 Task: Plan a 3-hour bird-watching tour in a local birding hotspot for nature and bird enthusiast.
Action: Mouse pressed left at (441, 179)
Screenshot: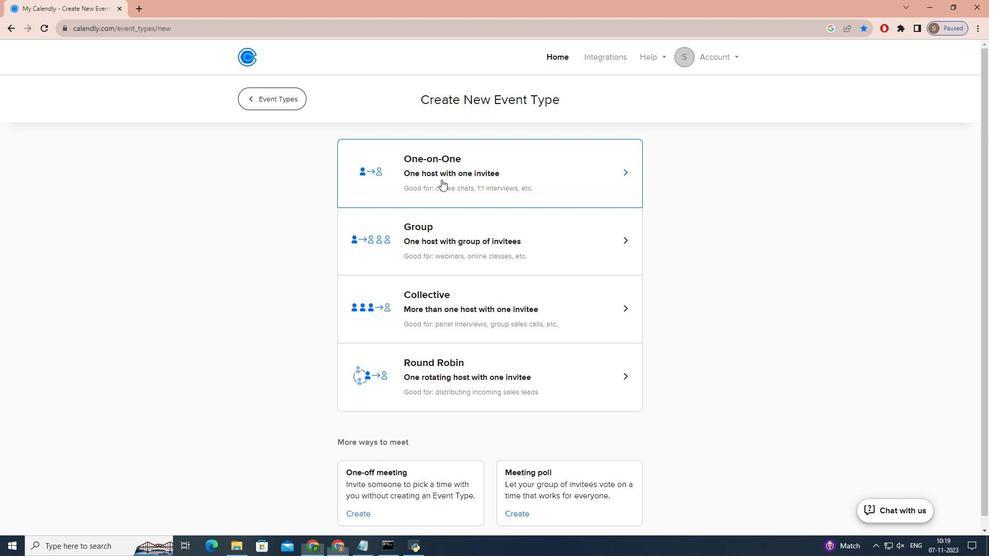 
Action: Key pressed b<Key.caps_lock>IRD-<Key.caps_lock>w<Key.caps_lock>ATCHING<Key.space><Key.caps_lock>e<Key.caps_lock>XTRAVAGANZA<Key.space>
Screenshot: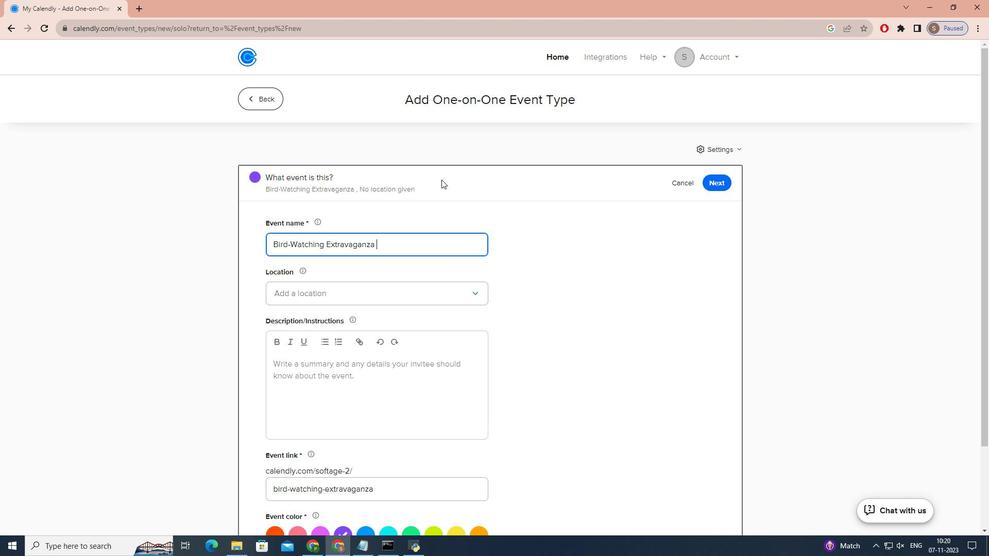
Action: Mouse moved to (443, 302)
Screenshot: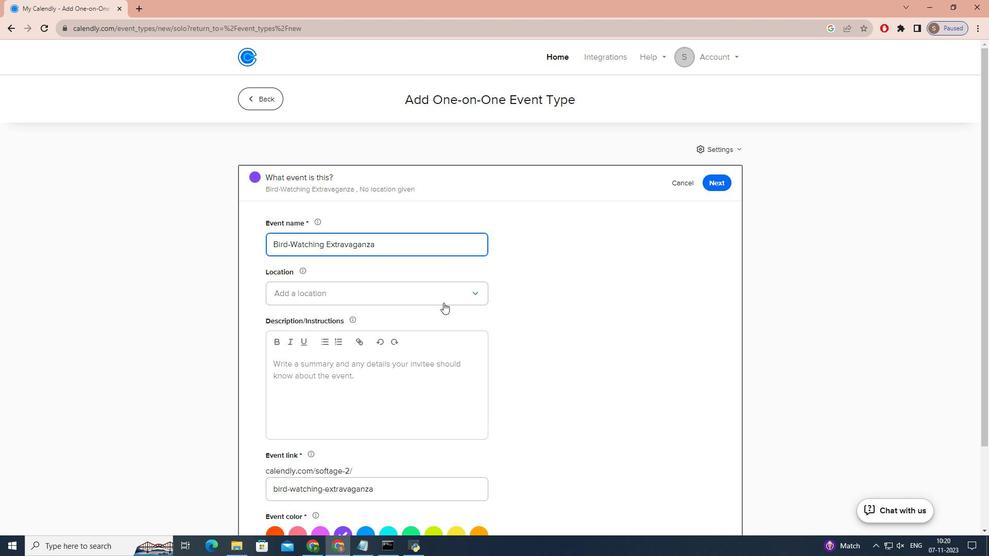 
Action: Key pressed AT<Key.space><Key.caps_lock>l<Key.caps_lock>OCAL<Key.space><Key.caps_lock>b<Key.caps_lock>IRDING<Key.space><Key.caps_lock>h<Key.caps_lock>OTSPOT
Screenshot: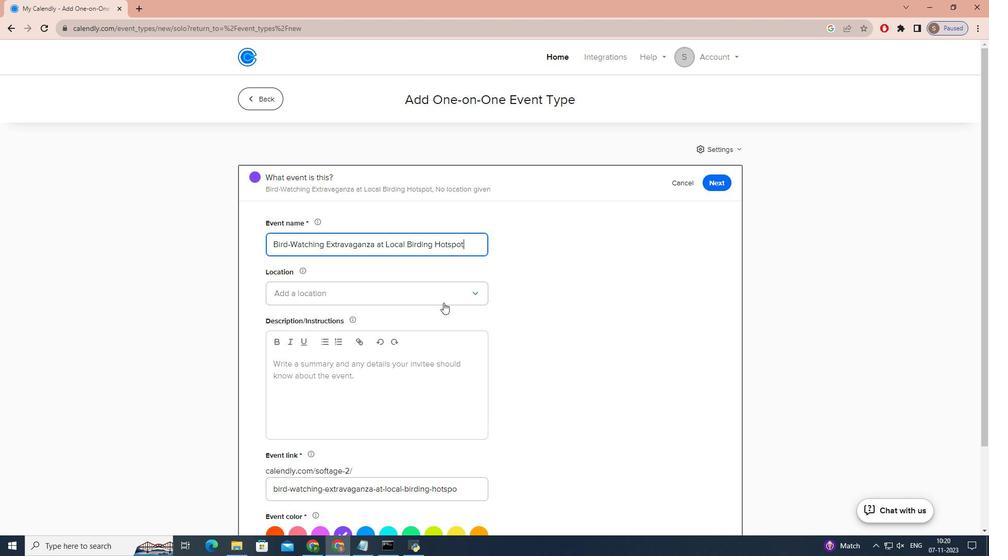 
Action: Mouse pressed left at (443, 302)
Screenshot: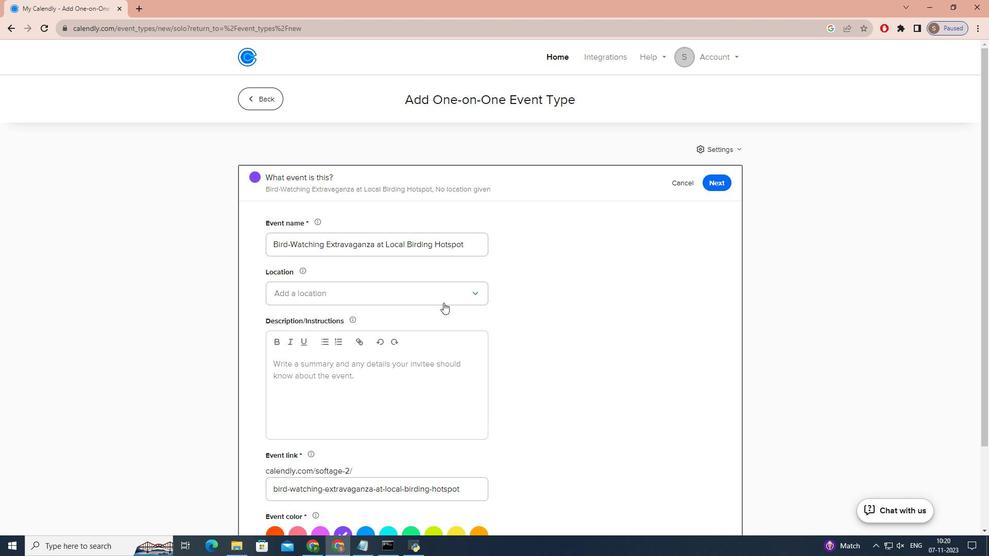 
Action: Mouse moved to (436, 323)
Screenshot: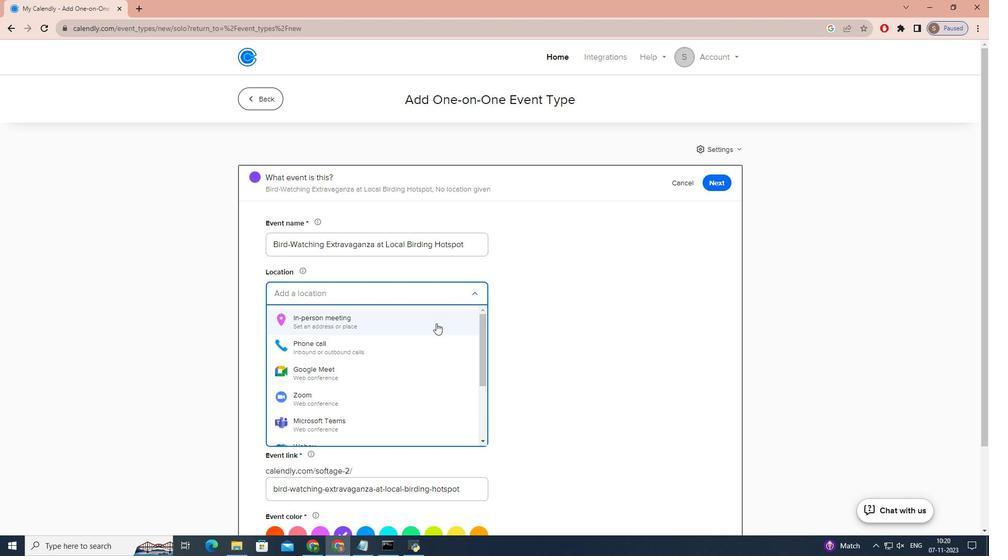 
Action: Mouse pressed left at (436, 323)
Screenshot: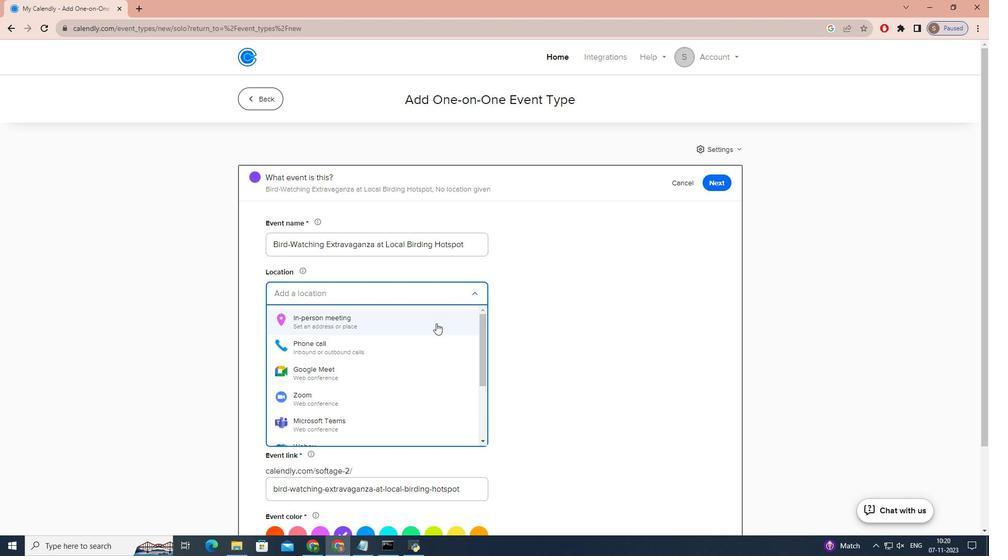 
Action: Mouse moved to (449, 181)
Screenshot: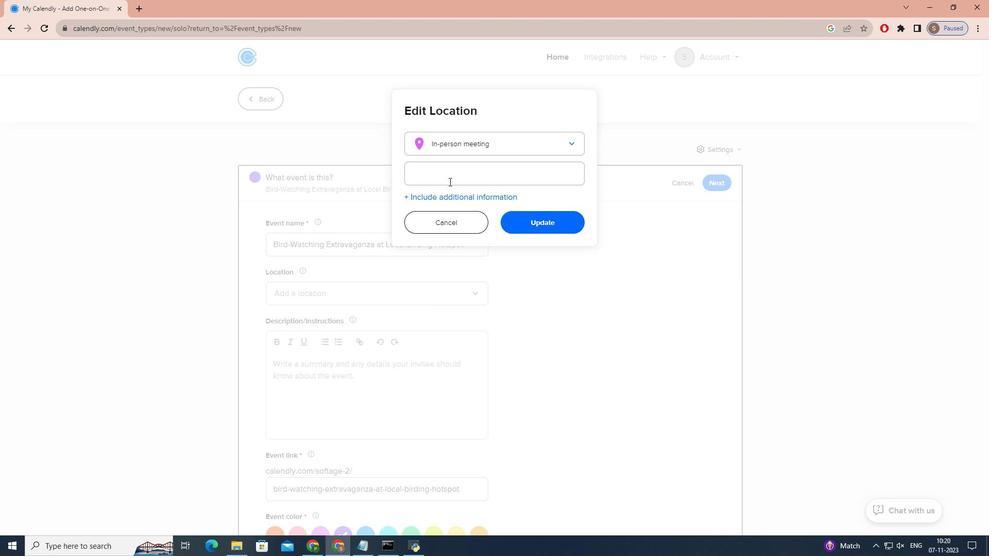 
Action: Mouse pressed left at (449, 181)
Screenshot: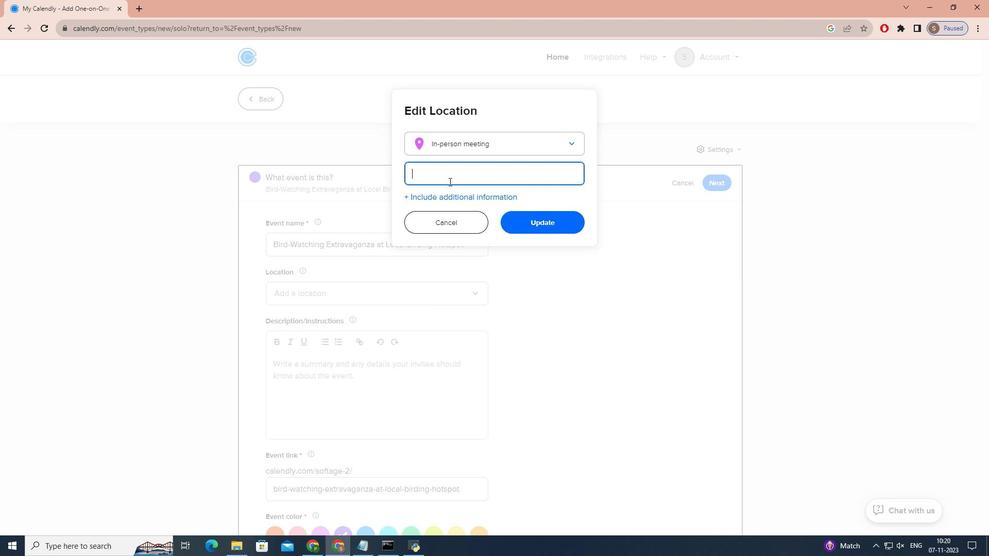 
Action: Key pressed <Key.caps_lock>b<Key.caps_lock>OSQUE<Key.space>DEL<Key.space><Key.caps_lock>a<Key.caps_lock>PACHE<Key.space><Key.caps_lock>n<Key.caps_lock>ATIONAL<Key.space><Key.caps_lock>w<Key.caps_lock>ILDLIFE<Key.space><Key.caps_lock>r<Key.caps_lock>EFUGE,<Key.space><Key.caps_lock>n<Key.caps_lock>EW<Key.space><Key.caps_lock>m<Key.caps_lock>EXICO,<Key.space><Key.caps_lock>usa
Screenshot: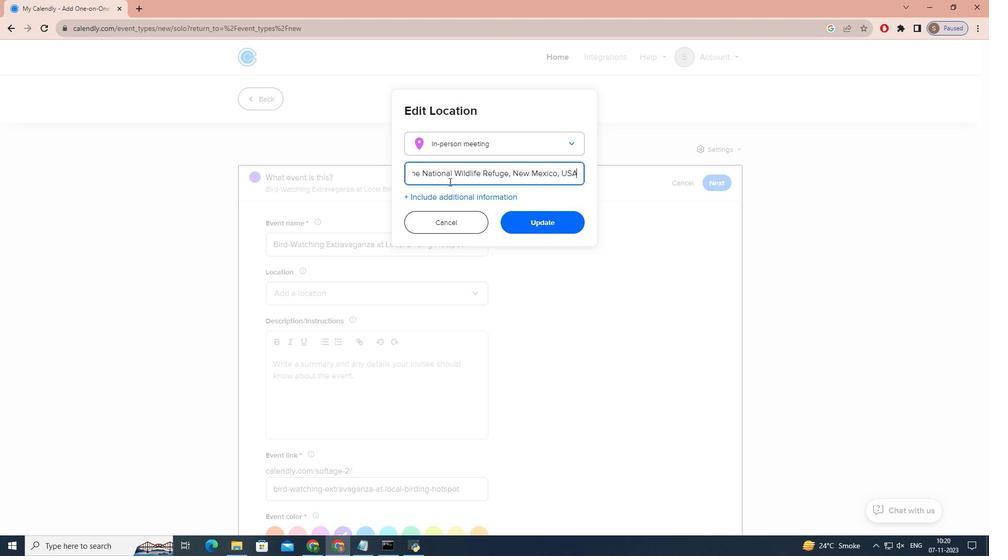 
Action: Mouse moved to (529, 225)
Screenshot: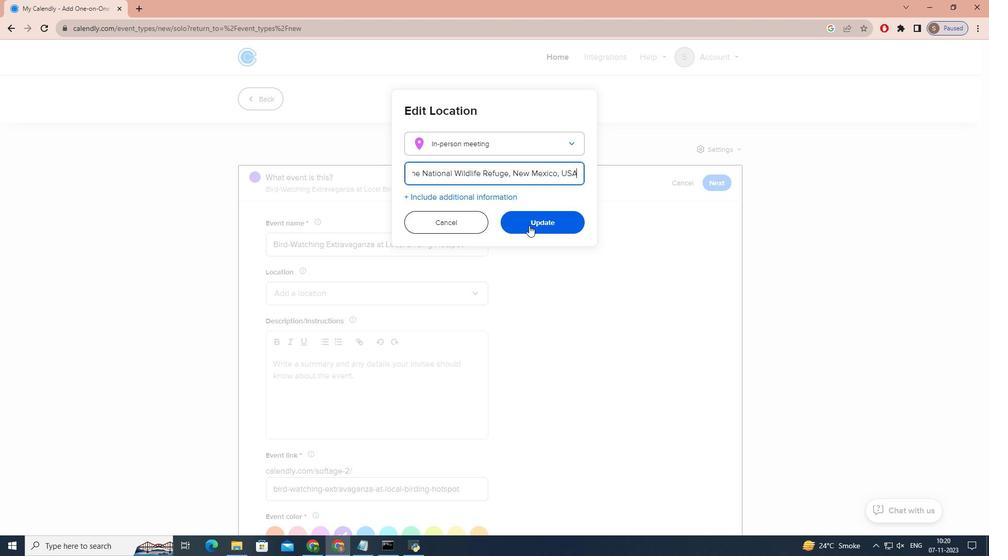 
Action: Mouse pressed left at (529, 225)
Screenshot: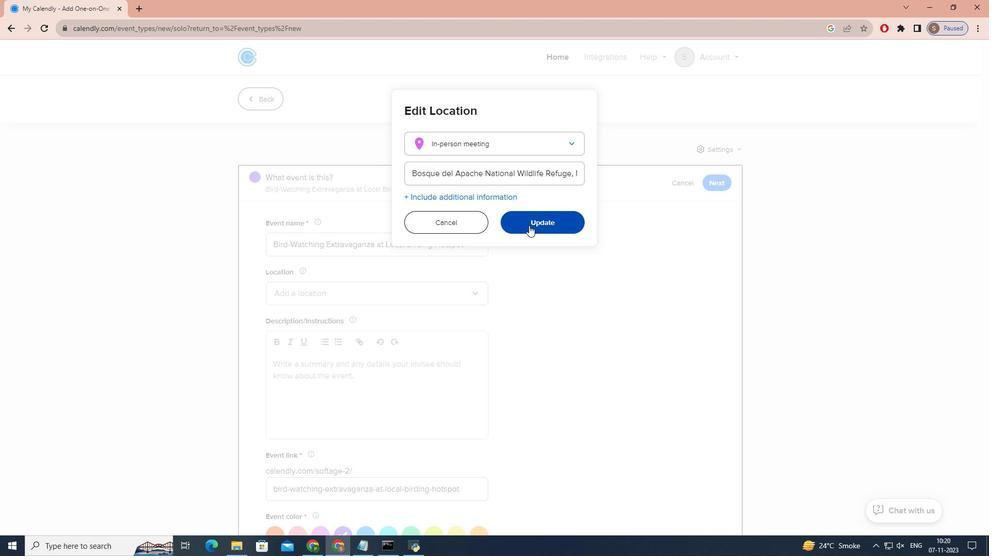 
Action: Mouse moved to (353, 402)
Screenshot: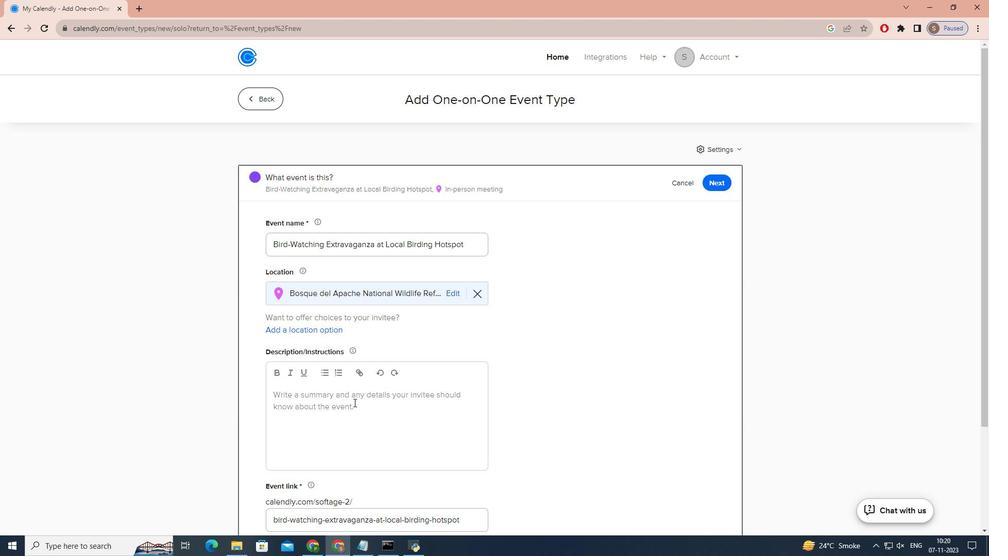 
Action: Mouse pressed left at (353, 402)
Screenshot: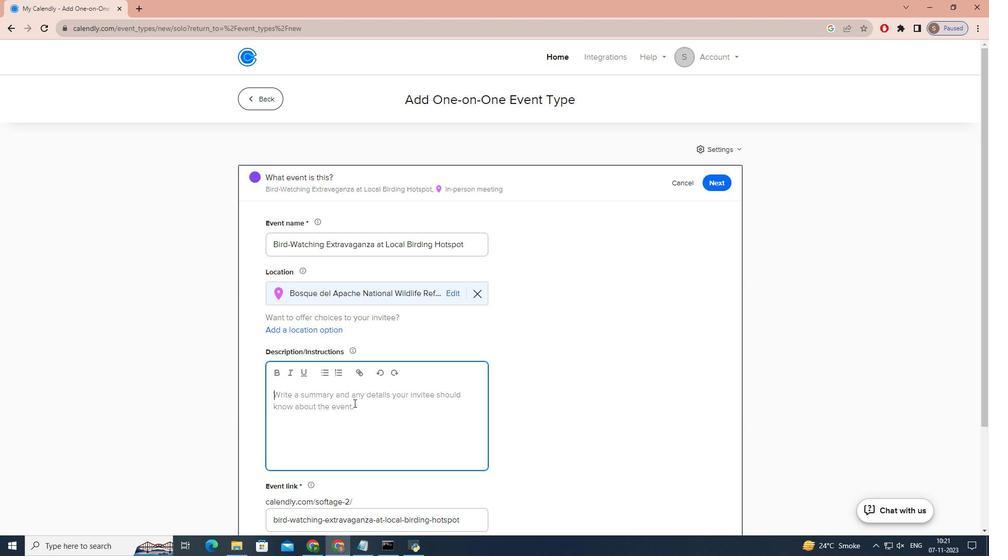 
Action: Mouse moved to (354, 403)
Screenshot: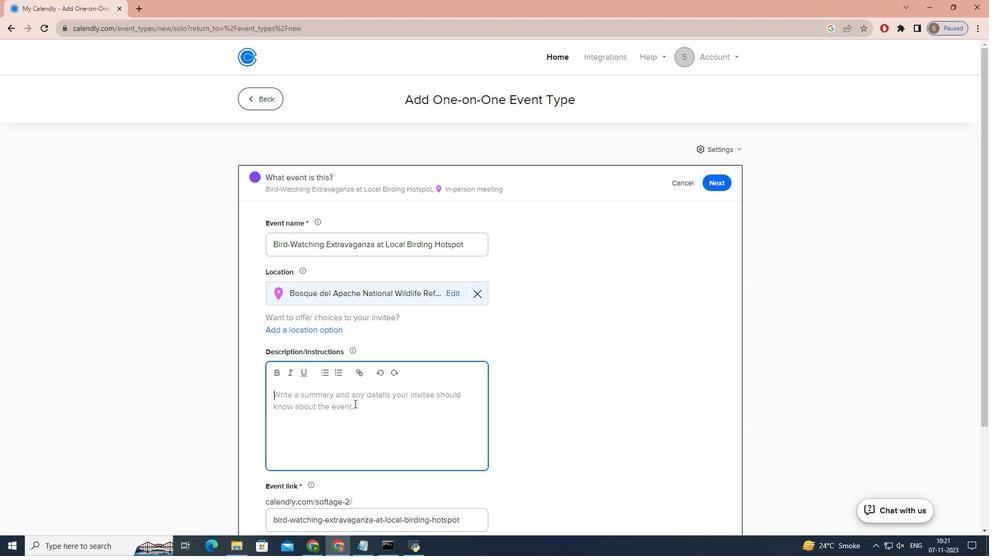 
Action: Key pressed <Key.caps_lock><Key.caps_lock>j<Key.caps_lock>OIN<Key.space>US<Key.space>FOR<Key.space>AN<Key.space>EXCITING<Key.space>BIRD-WATCHING<Key.space>TOUR<Key.space>AT<Key.space><Key.caps_lock>b<Key.caps_lock>OSQUE<Key.space>DEL<Key.space><Key.caps_lock>a<Key.caps_lock>PACHE<Key.space><Key.caps_lock>n<Key.caps_lock>ATIONAL<Key.space>PARK<Key.backspace><Key.backspace><Key.backspace><Key.backspace><Key.caps_lock>w<Key.caps_lock>ILDLIFE<Key.space><Key.caps_lock>r<Key.caps_lock>EFUGE,<Key.space>A<Key.space>PARADISE<Key.space>FOR<Key.space>NATURE<Key.space>AND<Key.space>BIRD<Key.space>ENTHUSIASTS.<Key.space><Key.caps_lock>o<Key.caps_lock>UR<Key.space>EXPERIENCED<Key.space>GUIDE<Key.space>WILL<Key.space>LEAD<Key.space>YU<Key.backspace>OU<Key.space>THROUGH<Key.space>THE<Key.space>SCENIC<Key.space>TRAILS,<Key.space>WHERE<Key.space>YOU'LL<Key.space>HAVE<Key.space>THE<Key.space>OPPORTUNITY<Key.space>TO<Key.space>OBSERVE<Key.space>AND<Key.space>LEAD<Key.space>ABOUT<Key.space>A<Key.space>WIDE<Key.space>VARIETY<Key.space>OF<Key.space>BIRD<Key.space>SPECIES<Key.space>IN<Key.space>THEIR<Key.space>NATURAL<Key.space>HABITAT.<Key.space><Key.caps_lock>w<Key.caps_lock>HETHER<Key.space>YOU<Key.space>ARE<Key.space>A<Key.space>SEASONED<Key.space>BIRDER<Key.space>OR<Key.space>A<Key.space>BEGINNER,<Key.space>THIS<Key.space>TOUR<Key.space>PROMISES<Key.space>TO<Key.space>BE<Key.space>AN<Key.space>UNFORGETTABLE<Key.space>EXPERIENCE<Key.space>FOR<Key.space>ALL.<Key.space>
Screenshot: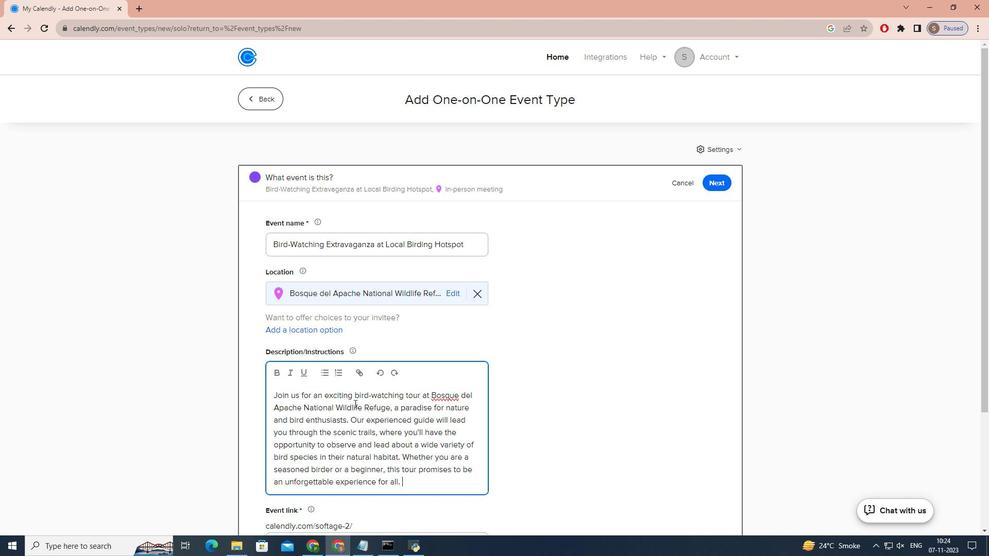 
Action: Mouse moved to (474, 431)
Screenshot: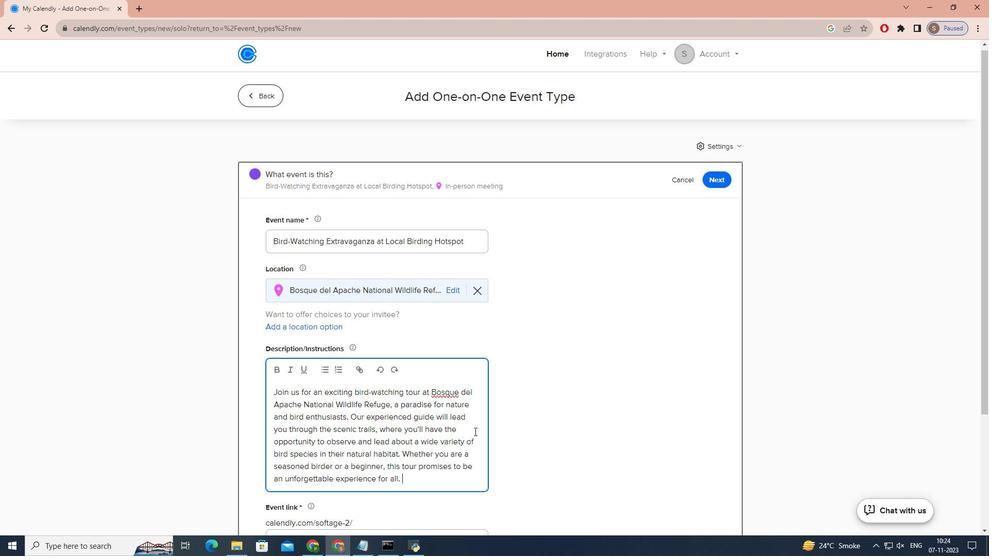 
Action: Mouse scrolled (474, 431) with delta (0, 0)
Screenshot: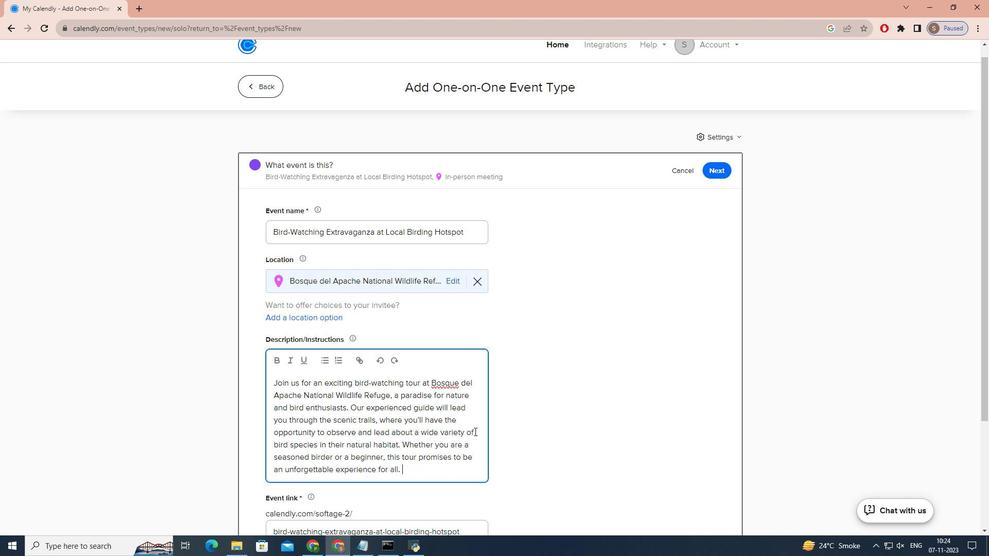 
Action: Mouse scrolled (474, 431) with delta (0, 0)
Screenshot: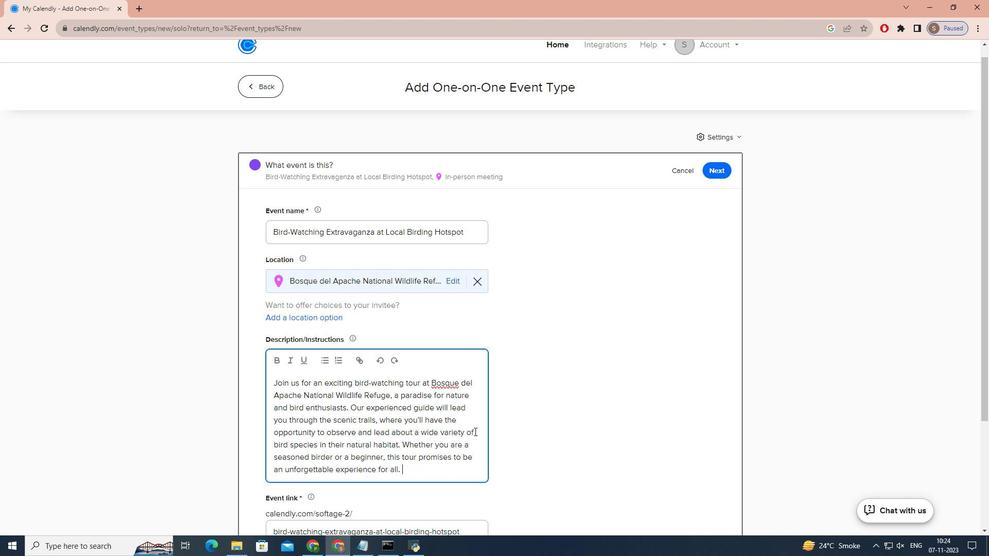 
Action: Mouse scrolled (474, 431) with delta (0, 0)
Screenshot: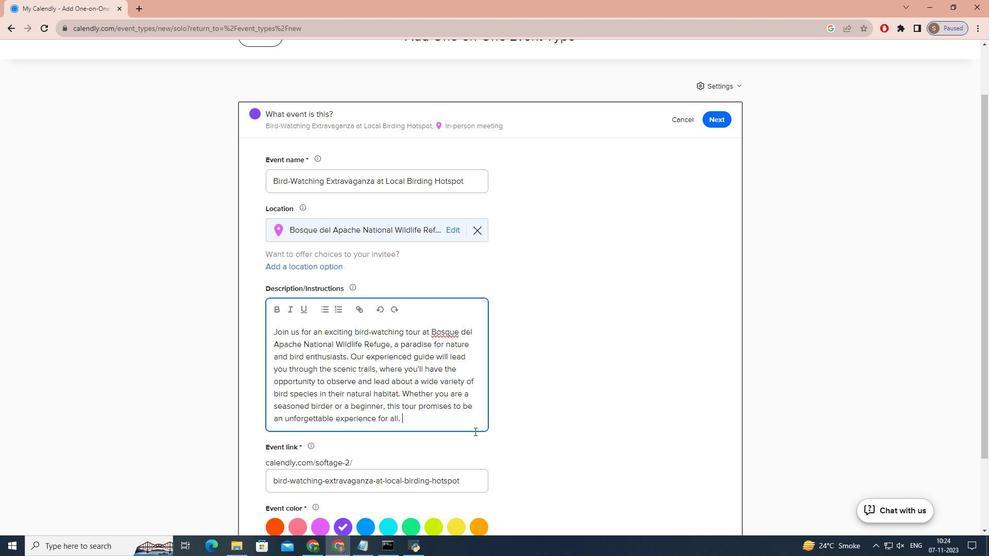 
Action: Mouse scrolled (474, 431) with delta (0, 0)
Screenshot: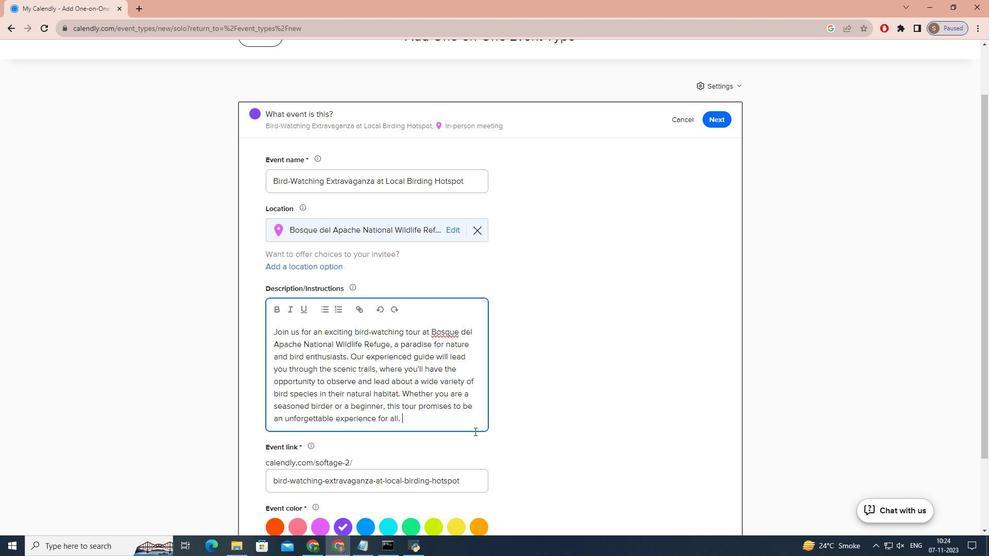 
Action: Mouse scrolled (474, 431) with delta (0, 0)
Screenshot: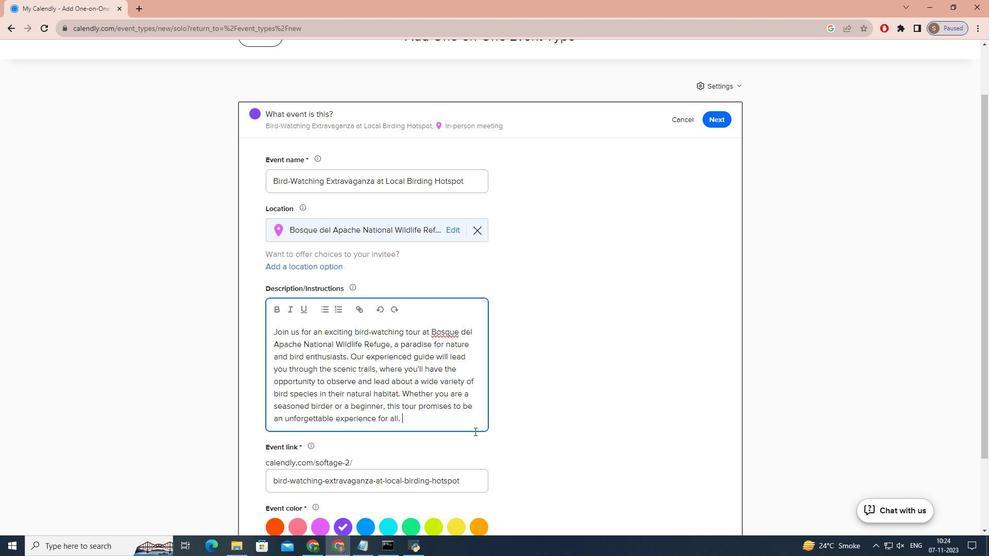 
Action: Mouse scrolled (474, 431) with delta (0, 0)
Screenshot: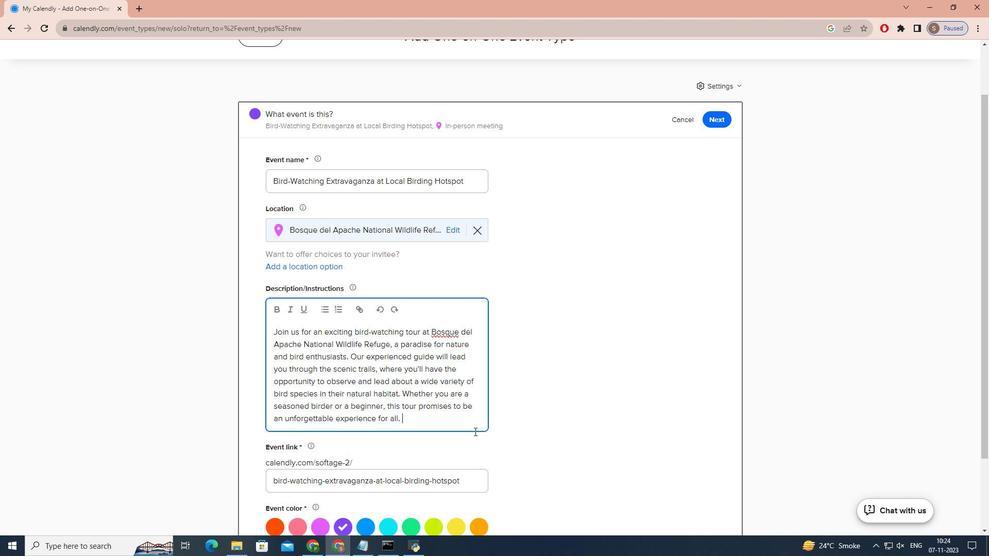 
Action: Mouse scrolled (474, 431) with delta (0, 0)
Screenshot: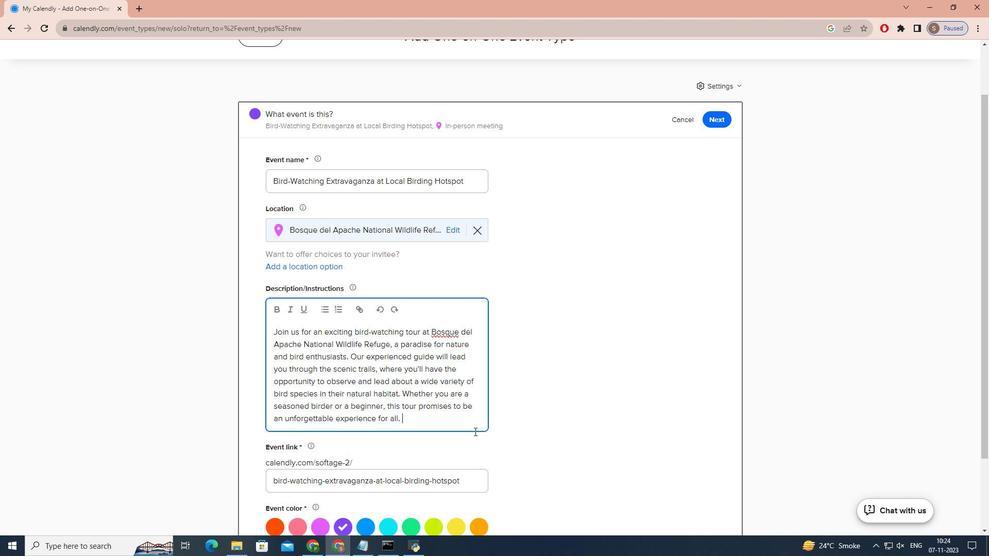 
Action: Mouse scrolled (474, 431) with delta (0, 0)
Screenshot: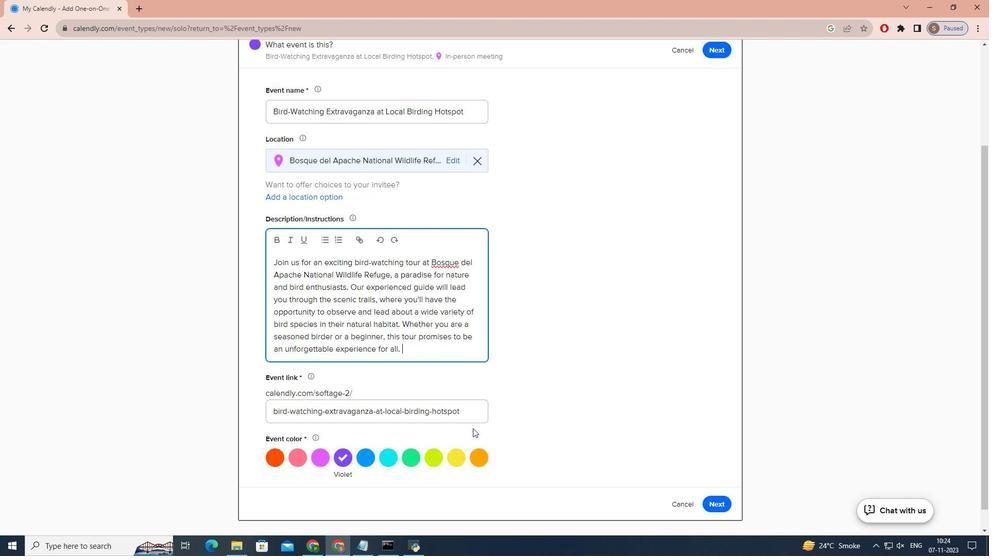 
Action: Mouse moved to (386, 434)
Screenshot: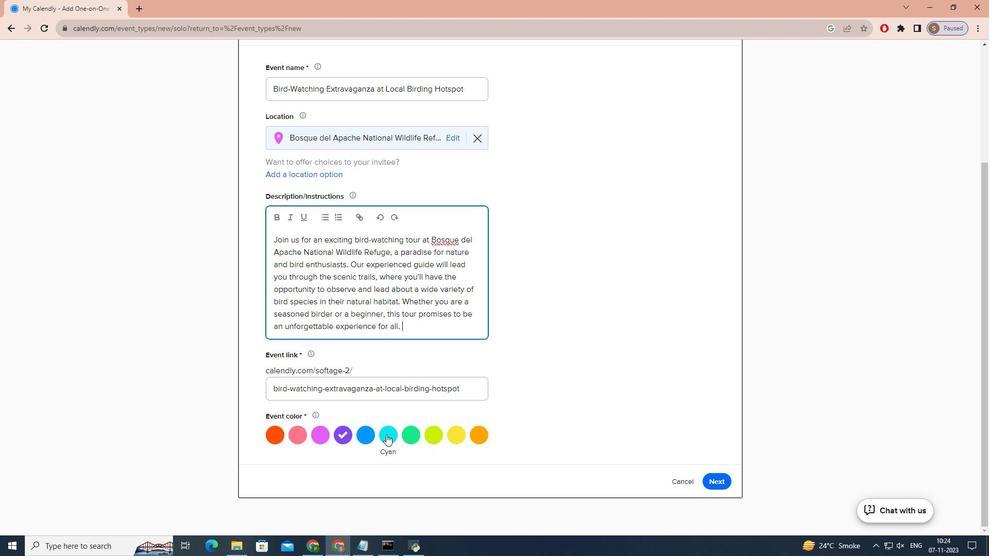 
Action: Mouse pressed left at (386, 434)
Screenshot: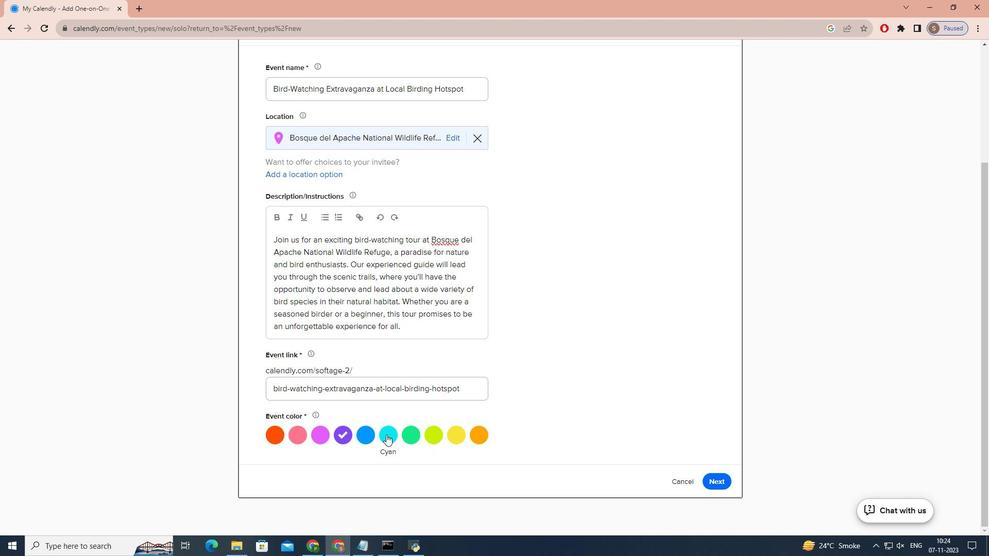 
Action: Mouse moved to (716, 479)
Screenshot: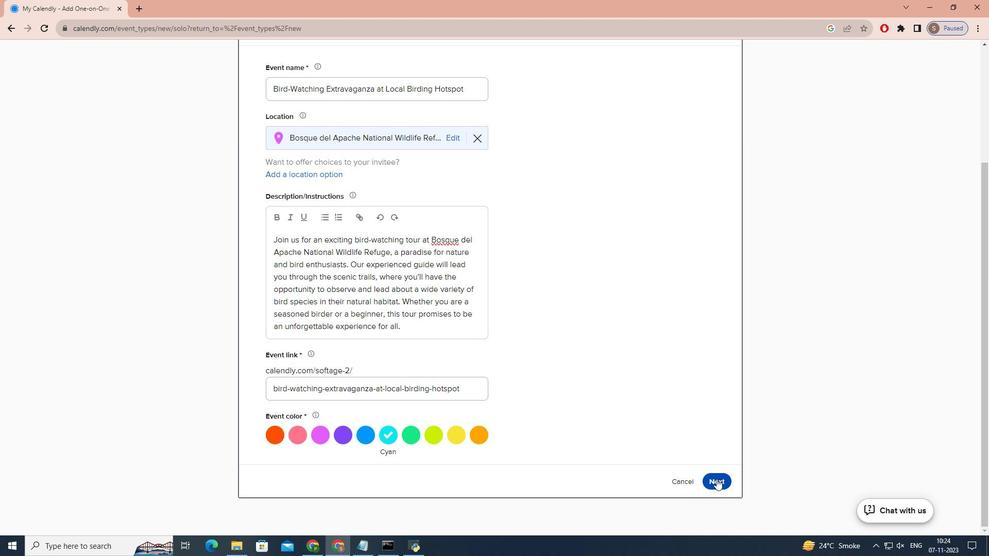 
Action: Mouse pressed left at (716, 479)
Screenshot: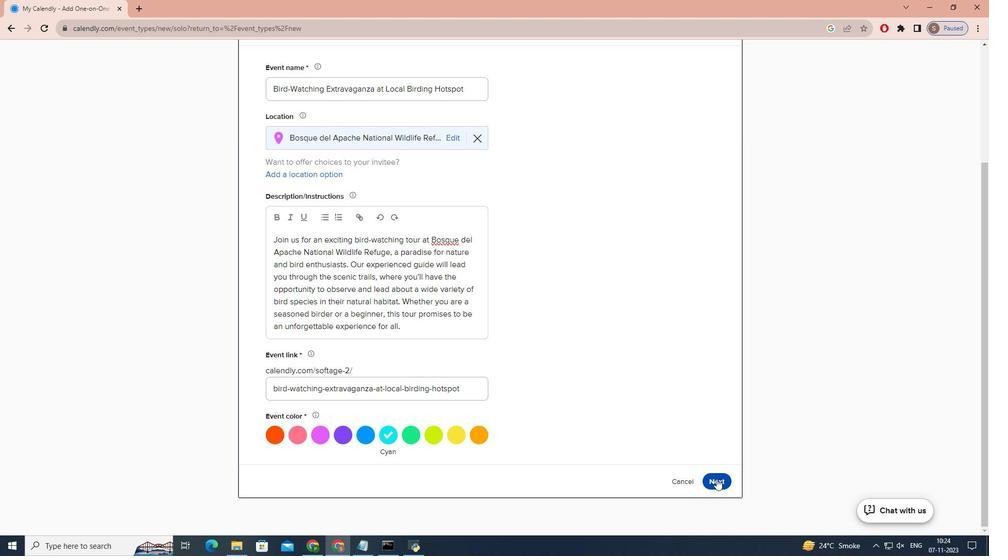 
Action: Mouse moved to (386, 283)
Screenshot: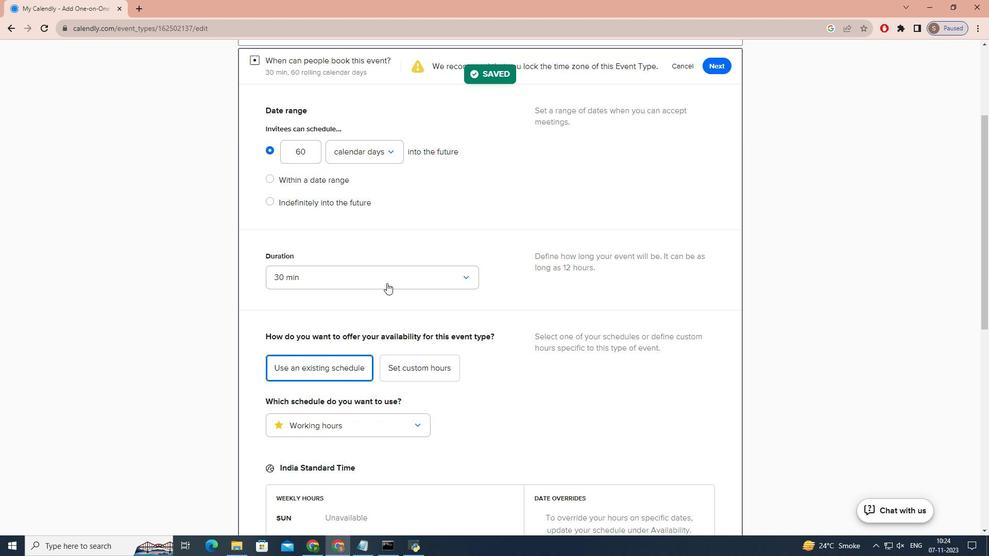 
Action: Mouse pressed left at (386, 283)
Screenshot: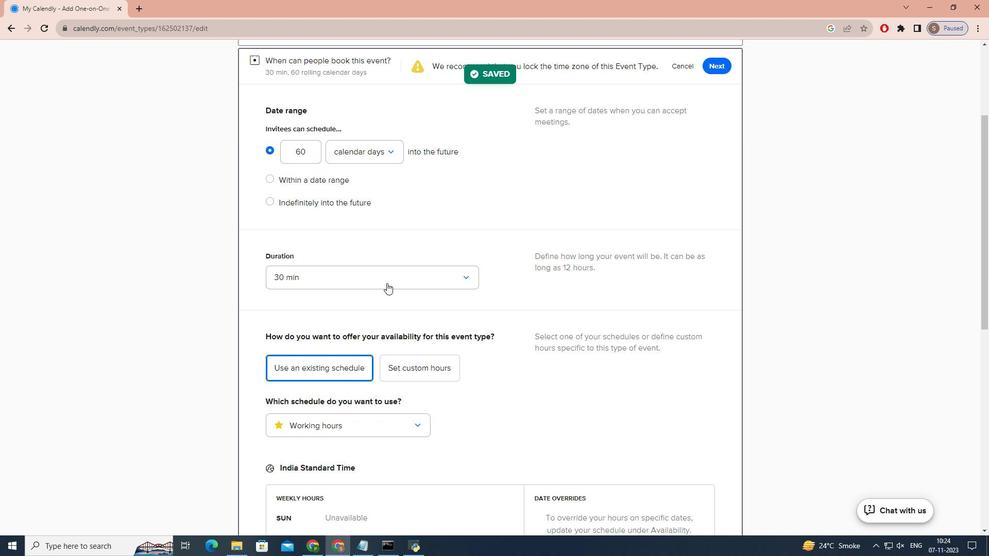 
Action: Mouse moved to (331, 383)
Screenshot: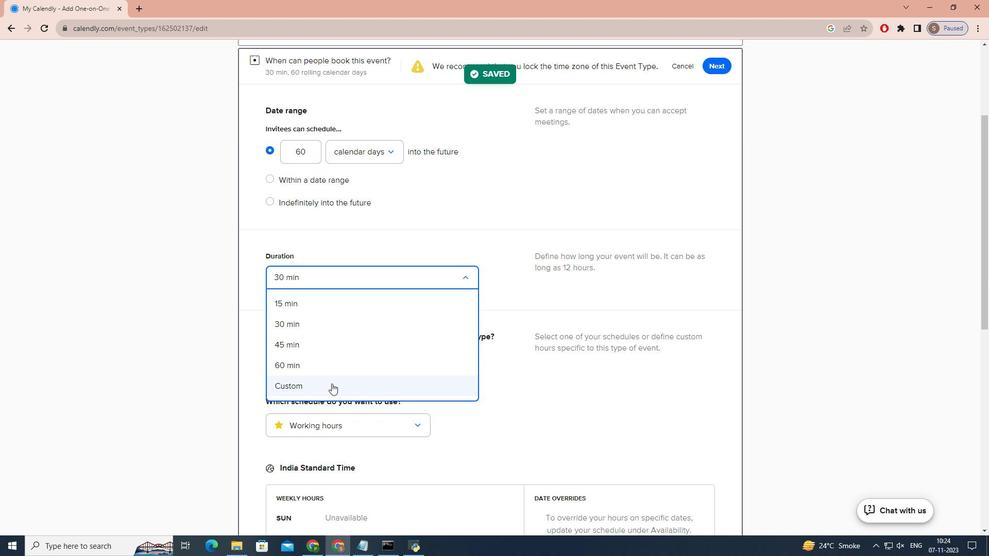 
Action: Mouse pressed left at (331, 383)
Screenshot: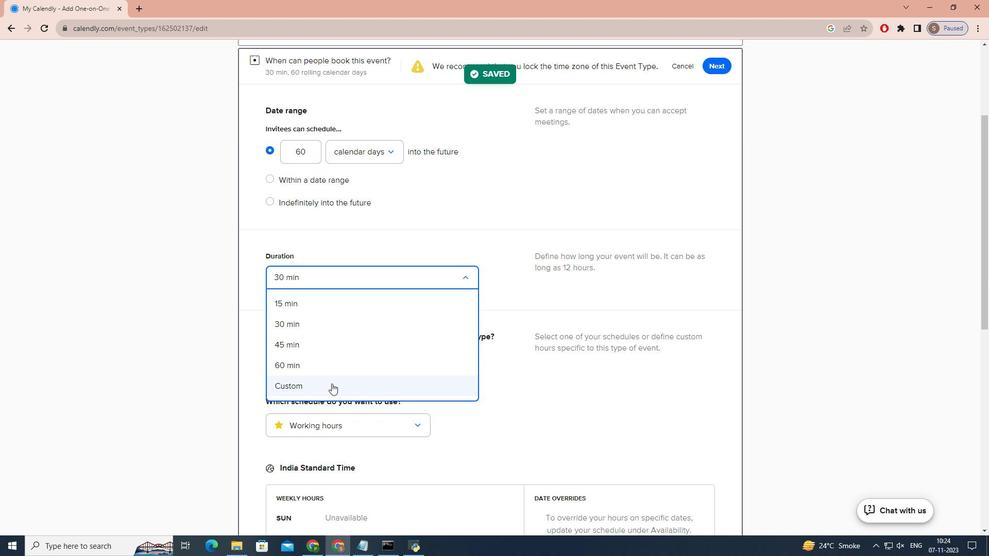 
Action: Mouse moved to (329, 384)
Screenshot: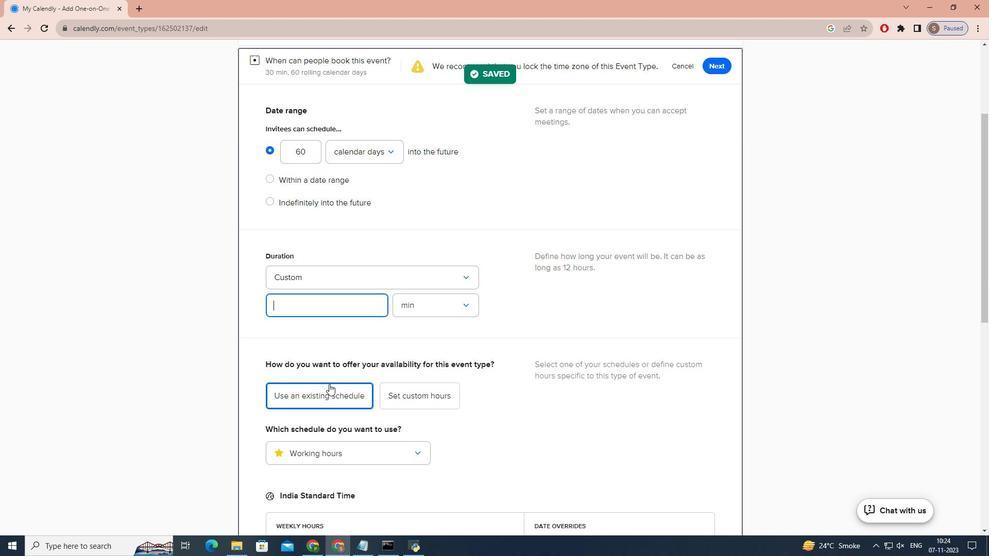 
Action: Key pressed 3
Screenshot: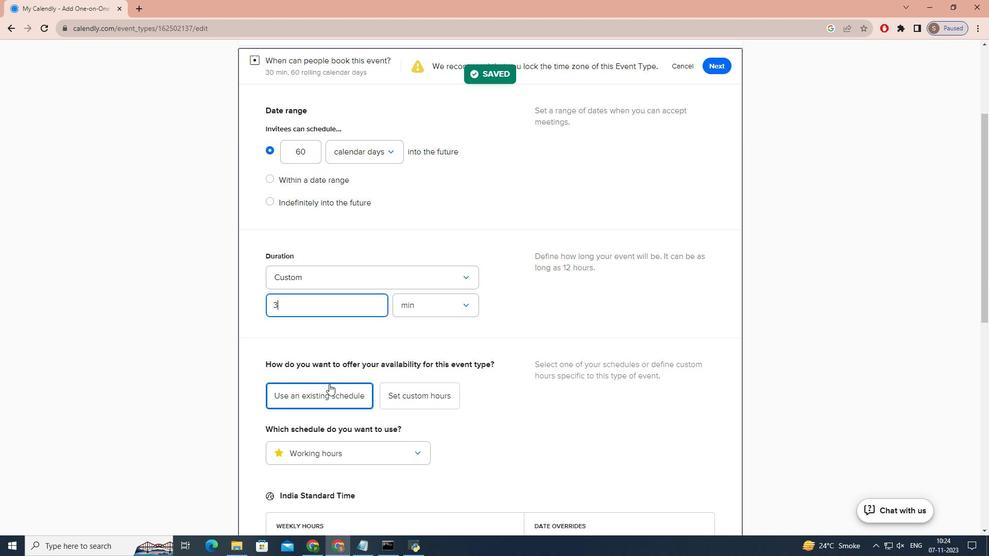 
Action: Mouse moved to (433, 312)
Screenshot: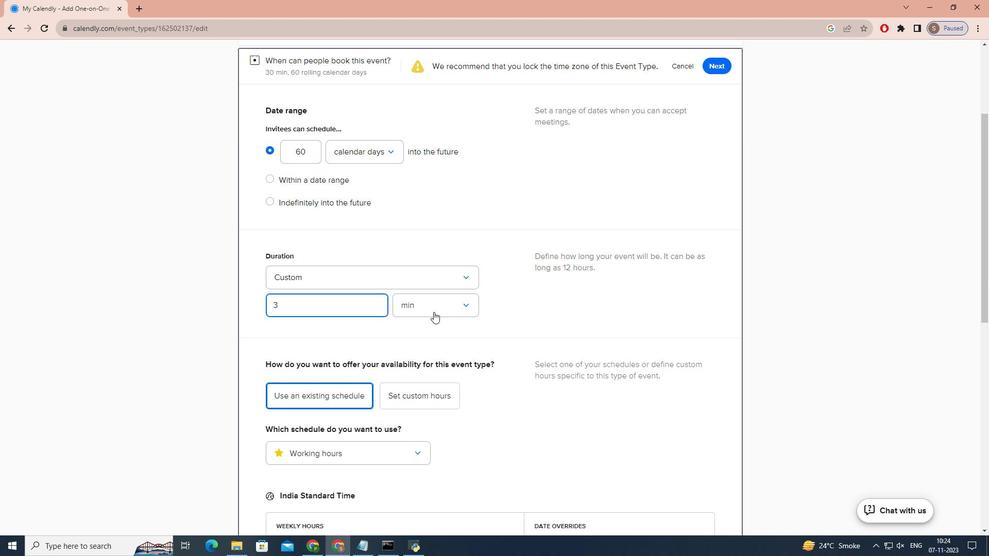 
Action: Mouse pressed left at (433, 312)
Screenshot: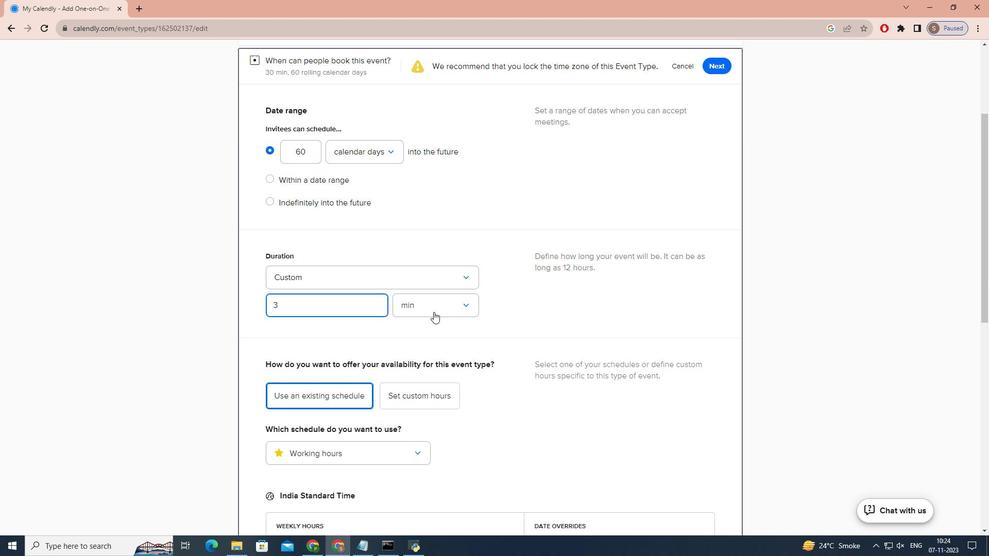 
Action: Mouse moved to (431, 358)
Screenshot: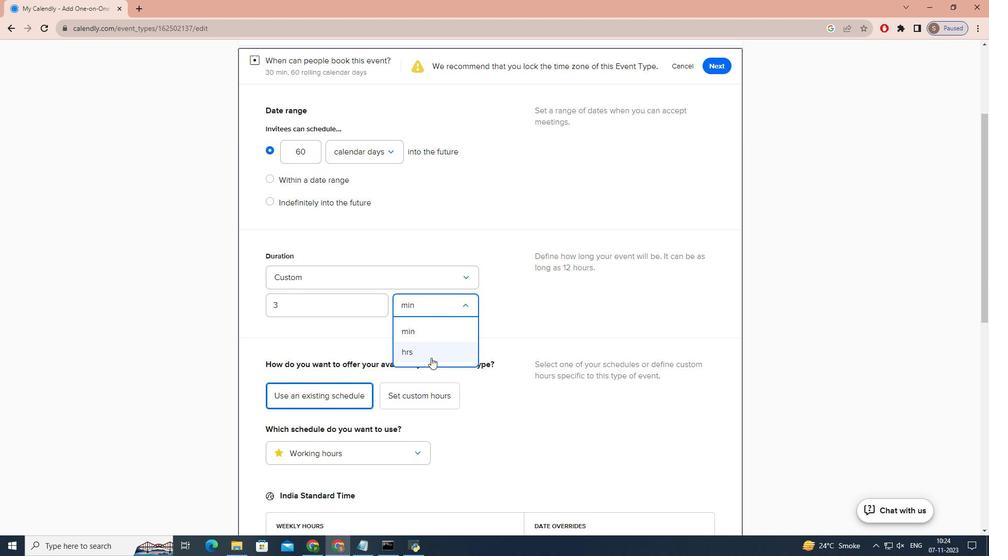 
Action: Mouse pressed left at (431, 358)
Screenshot: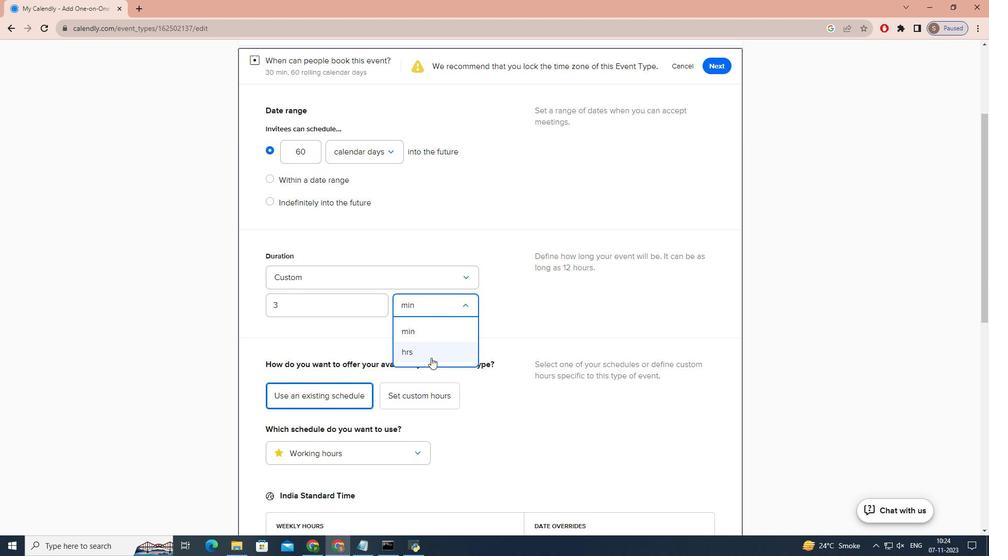 
Action: Mouse moved to (481, 357)
Screenshot: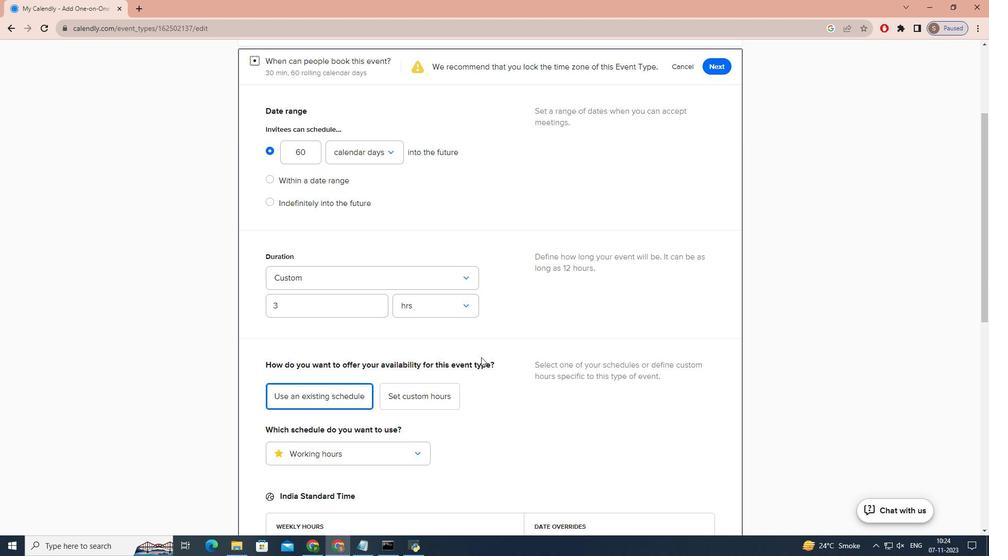 
Action: Mouse scrolled (481, 358) with delta (0, 0)
Screenshot: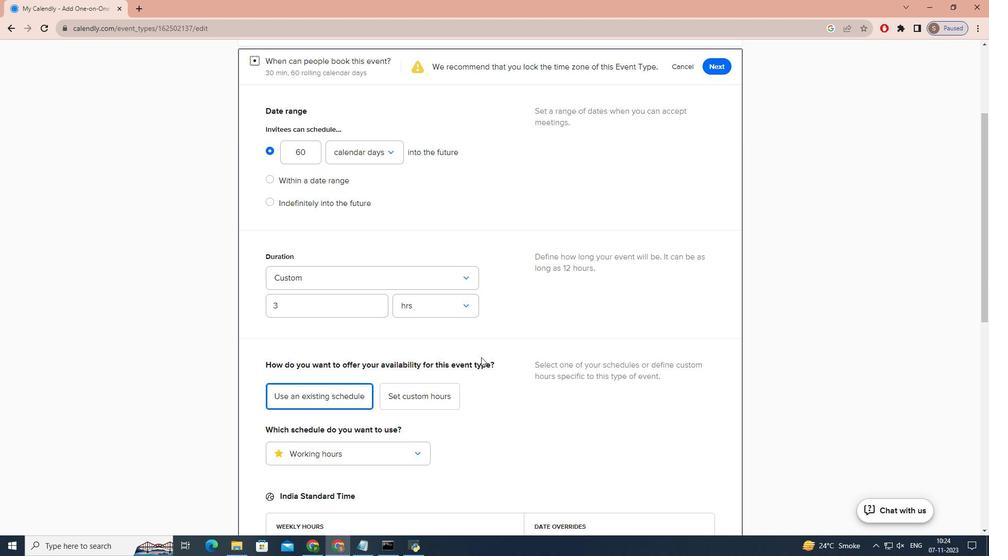 
Action: Mouse scrolled (481, 358) with delta (0, 0)
Screenshot: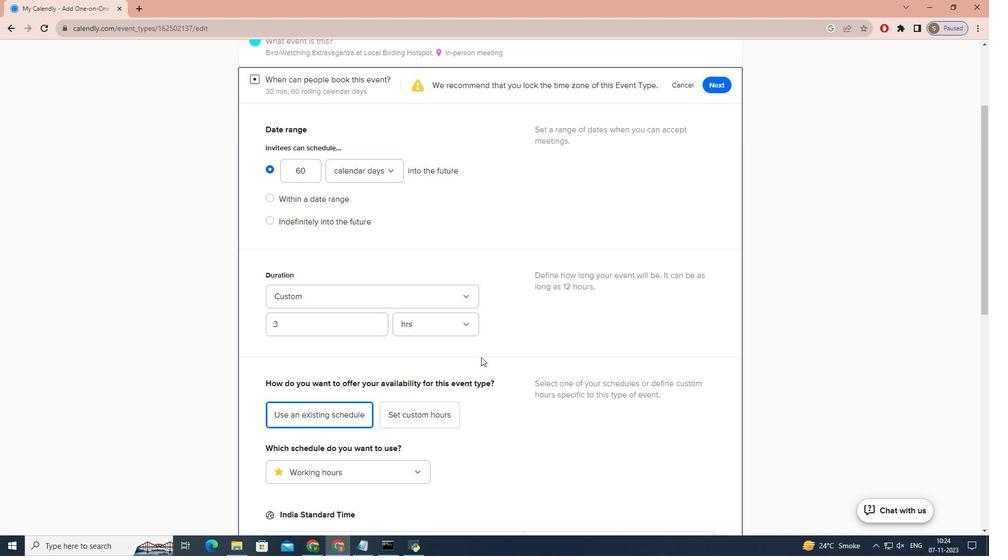 
Action: Mouse scrolled (481, 358) with delta (0, 0)
Screenshot: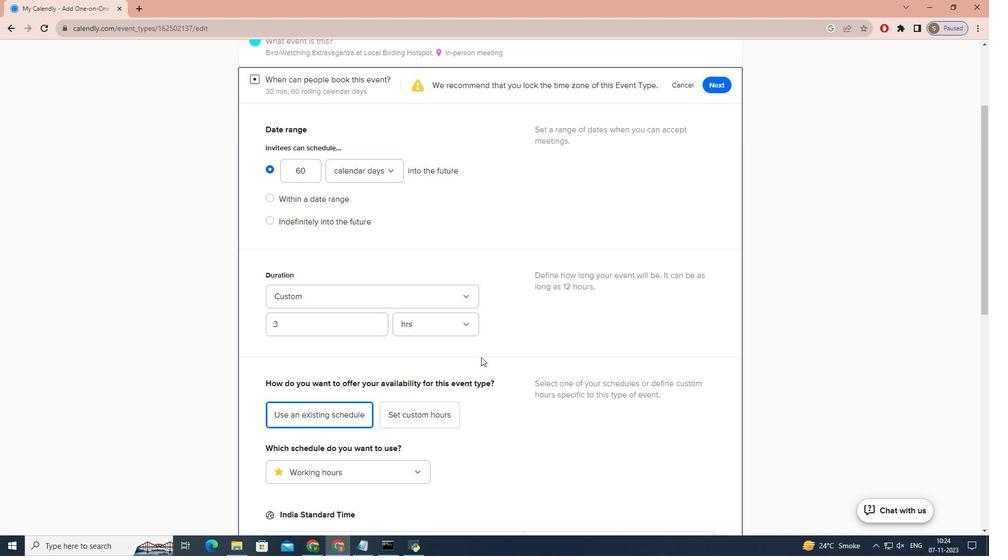 
Action: Mouse scrolled (481, 358) with delta (0, 0)
Screenshot: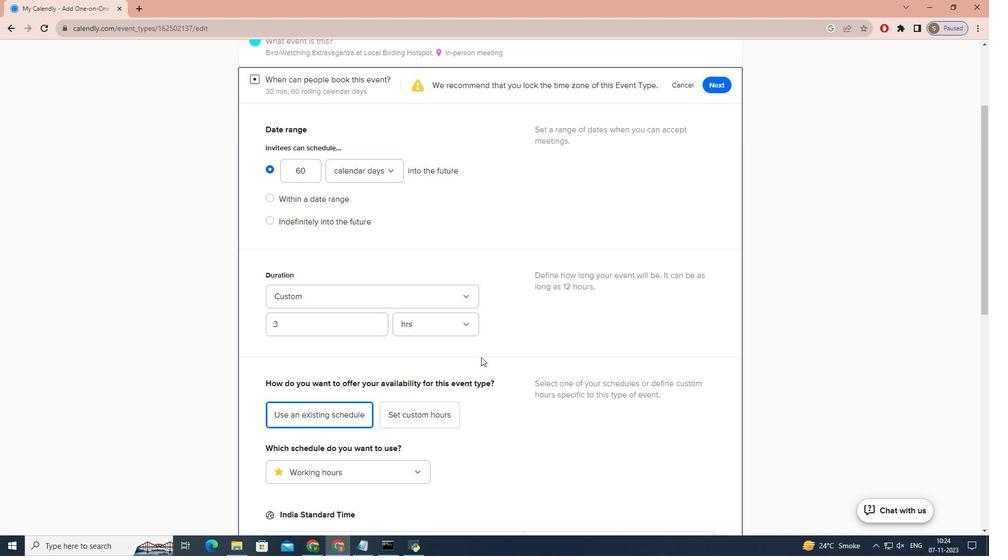 
Action: Mouse scrolled (481, 358) with delta (0, 0)
Screenshot: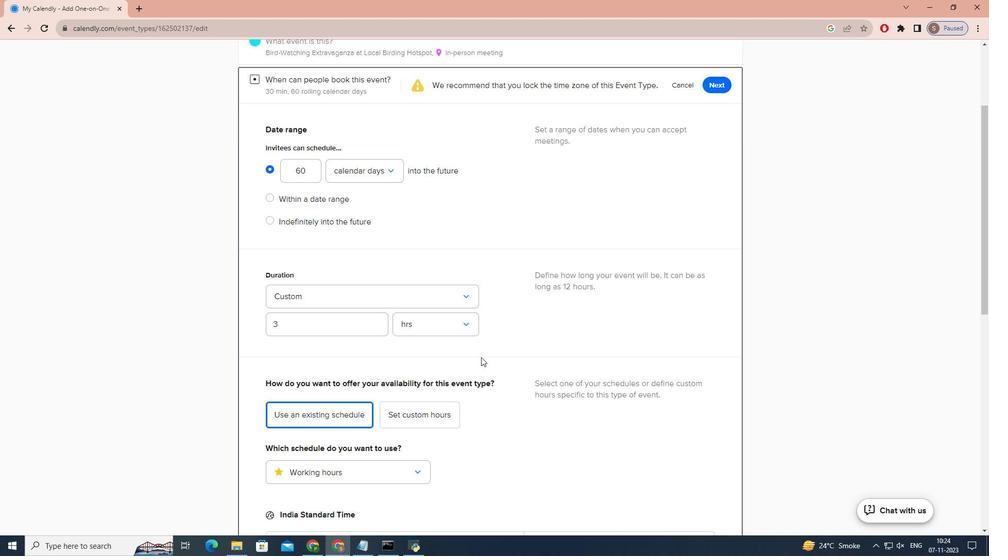 
Action: Mouse scrolled (481, 358) with delta (0, 0)
Screenshot: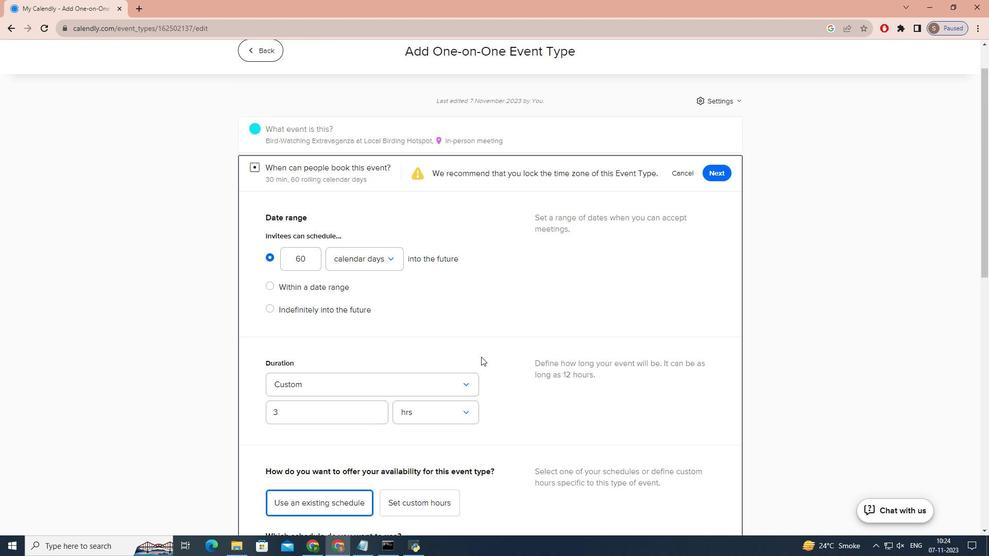 
Action: Mouse moved to (711, 222)
Screenshot: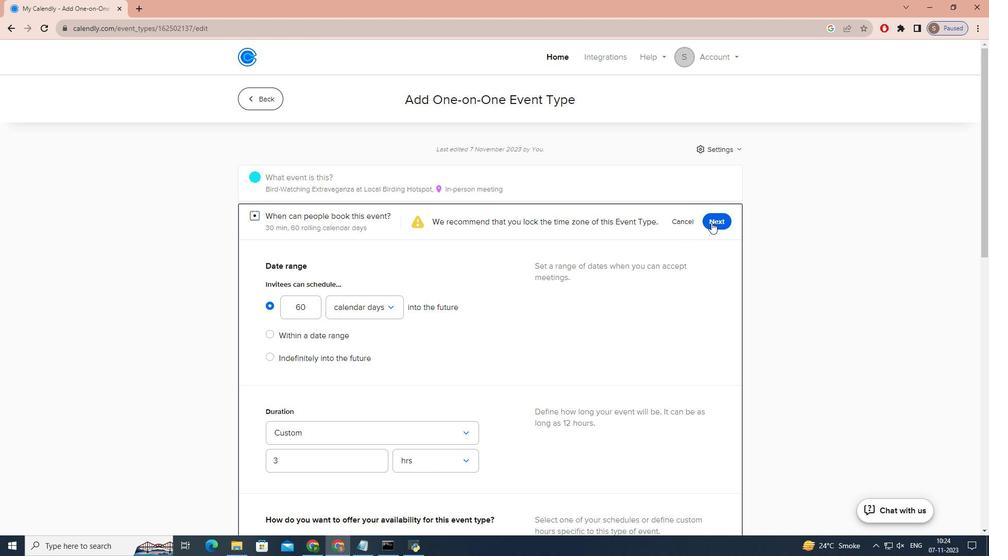 
Action: Mouse pressed left at (711, 222)
Screenshot: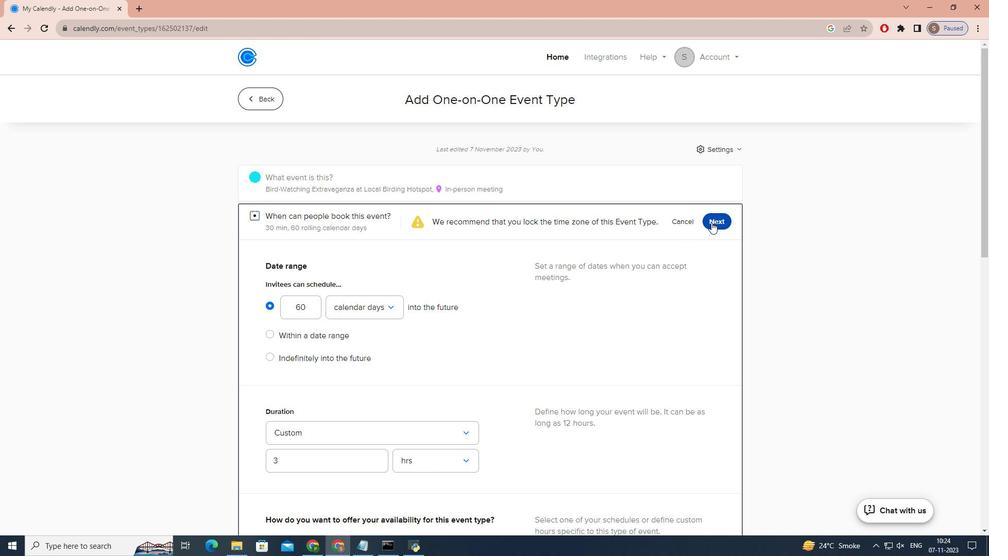 
